 Task: Add section header from toolbar panel.
Action: Mouse moved to (37, 86)
Screenshot: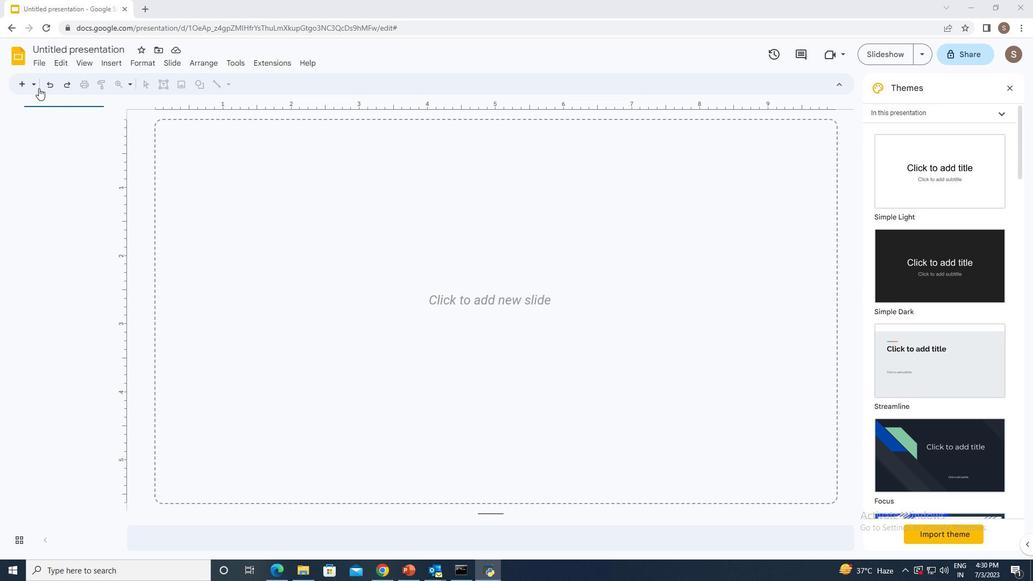 
Action: Mouse pressed left at (37, 86)
Screenshot: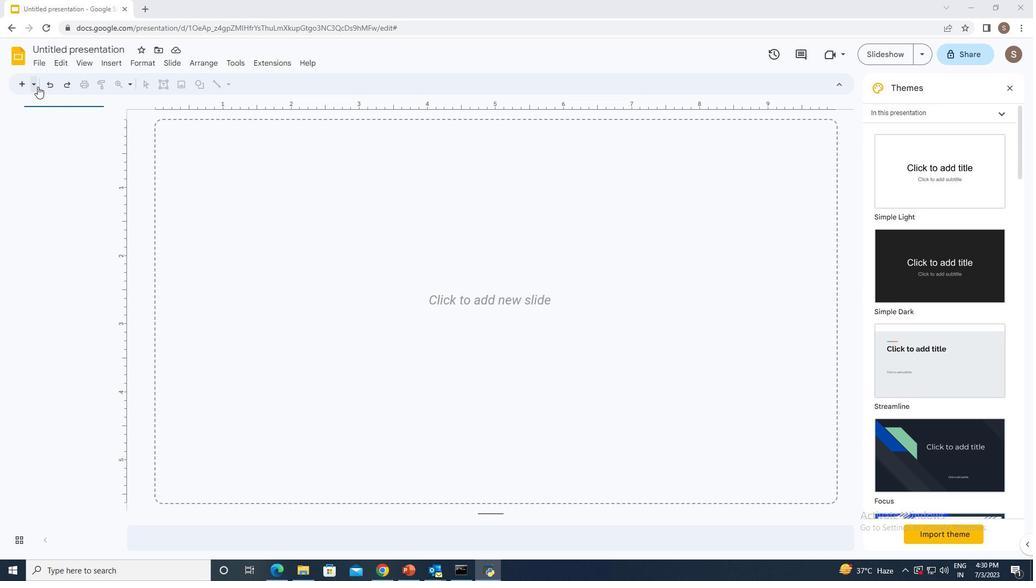 
Action: Mouse moved to (128, 131)
Screenshot: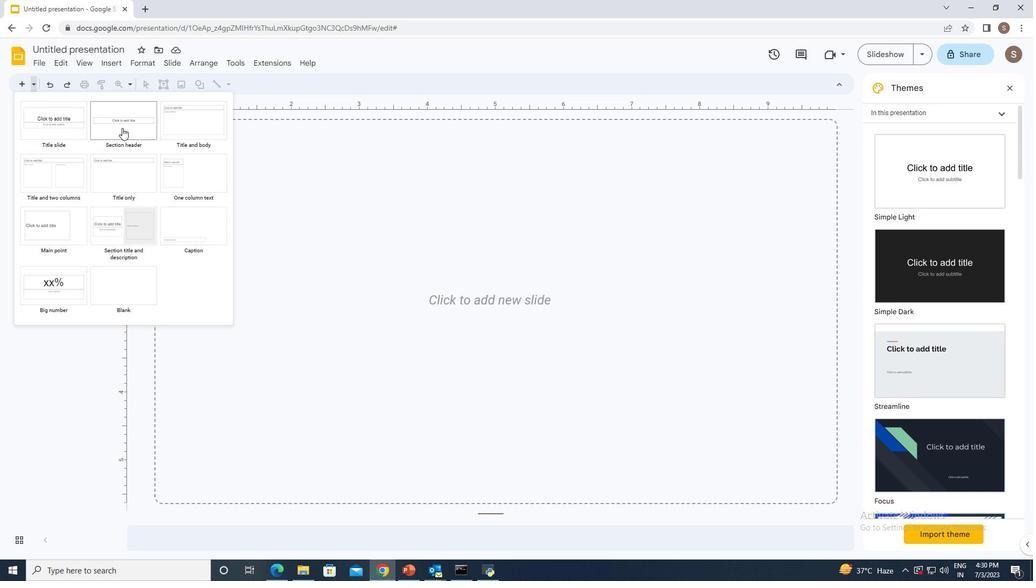 
Action: Mouse pressed left at (128, 131)
Screenshot: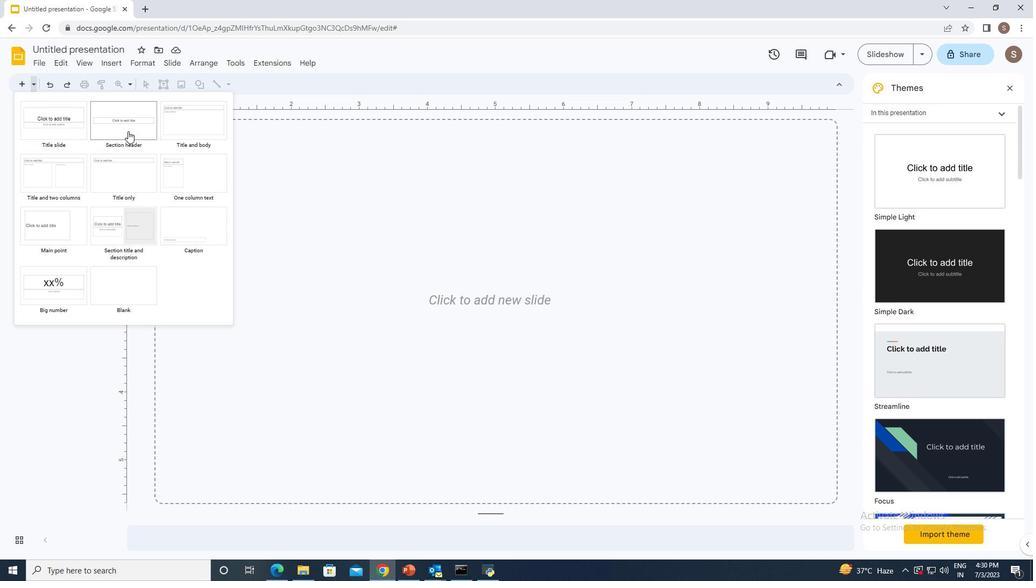 
